 Task: Learn more about a sales navigator core.
Action: Mouse moved to (757, 101)
Screenshot: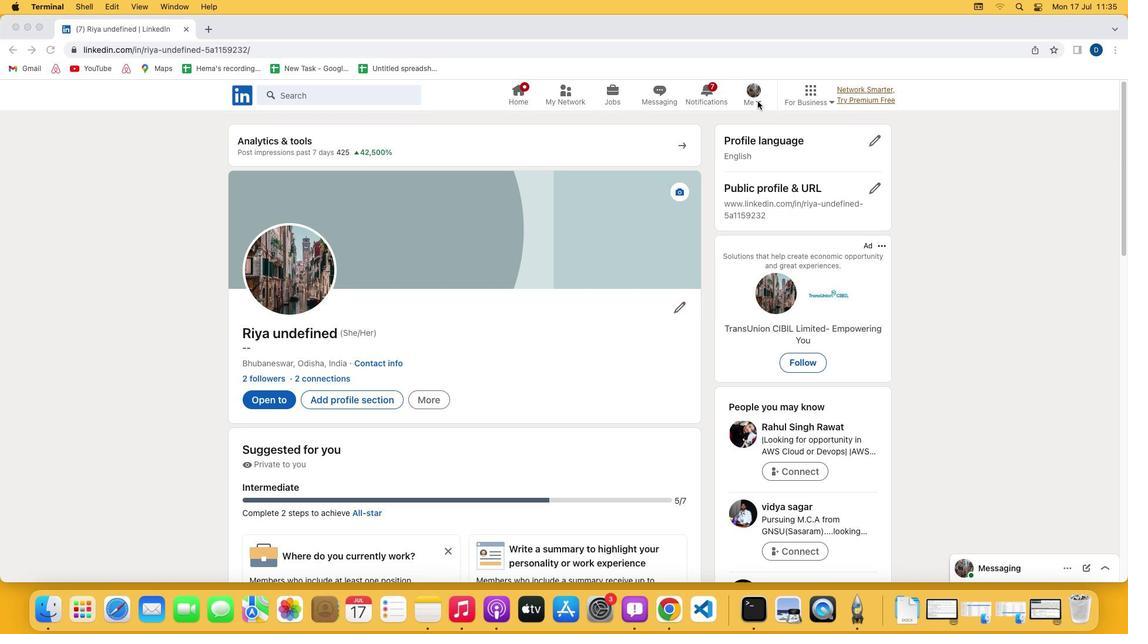 
Action: Mouse pressed left at (757, 101)
Screenshot: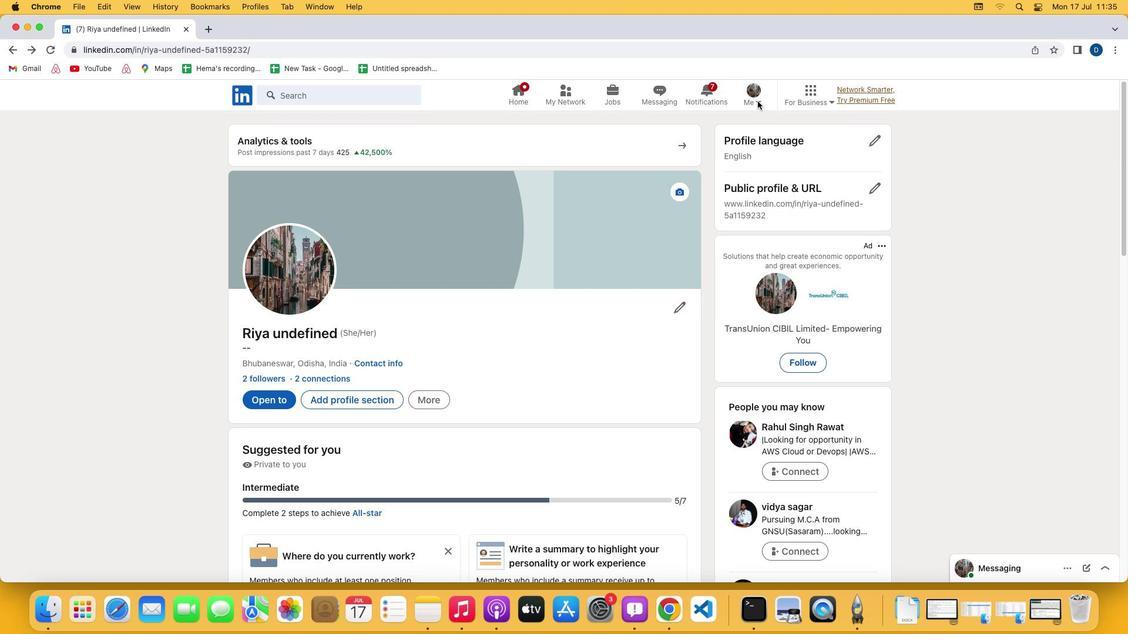 
Action: Mouse pressed left at (757, 101)
Screenshot: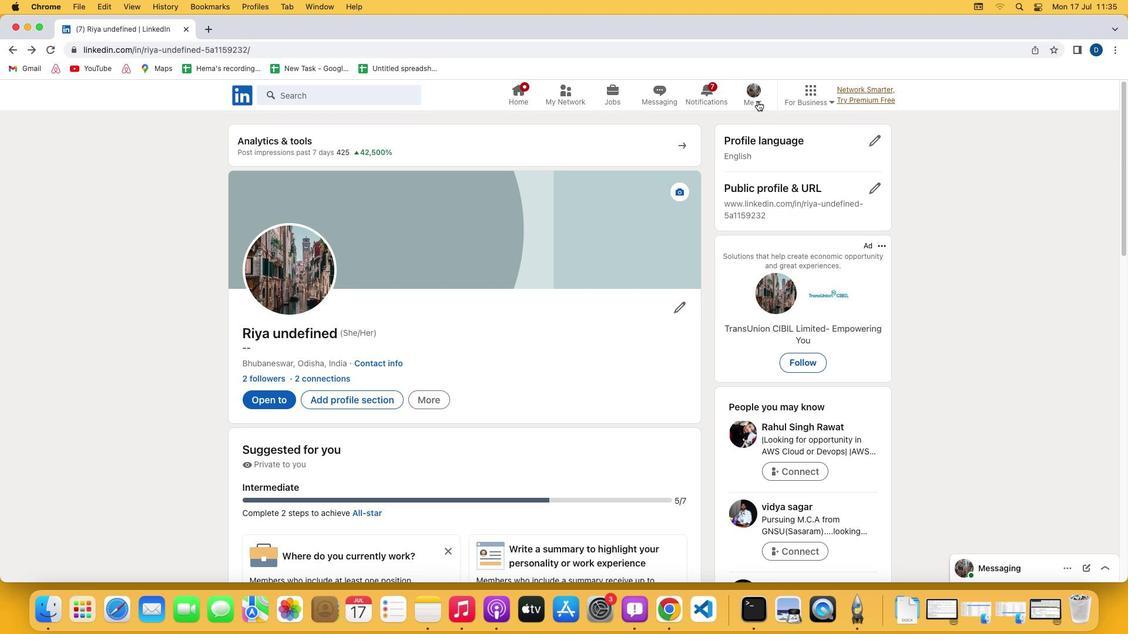 
Action: Mouse moved to (681, 225)
Screenshot: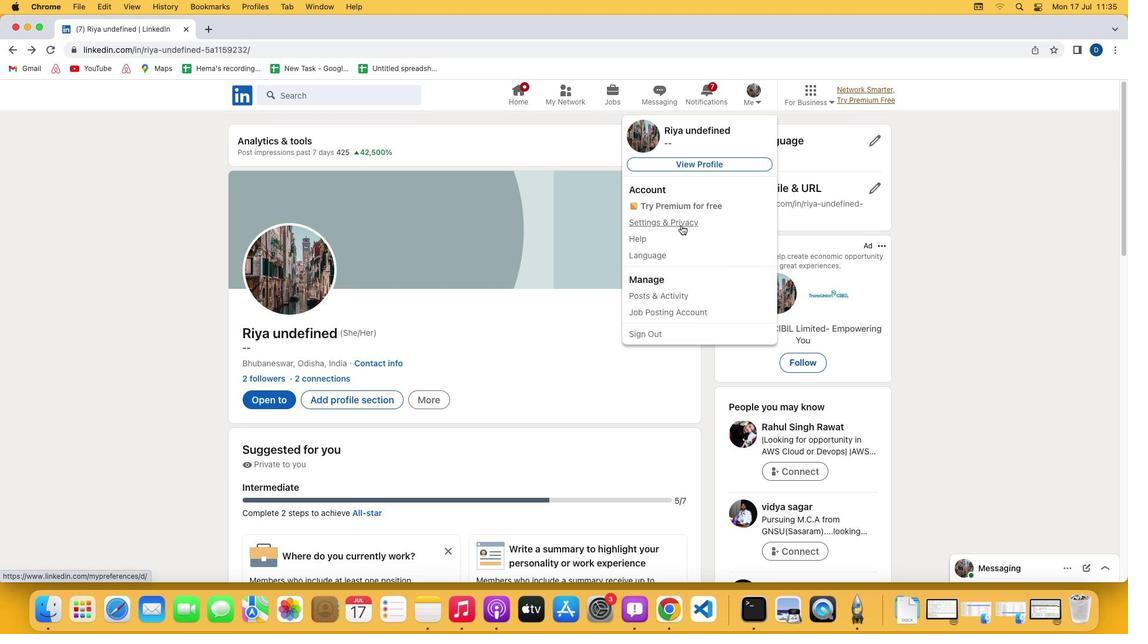 
Action: Mouse pressed left at (681, 225)
Screenshot: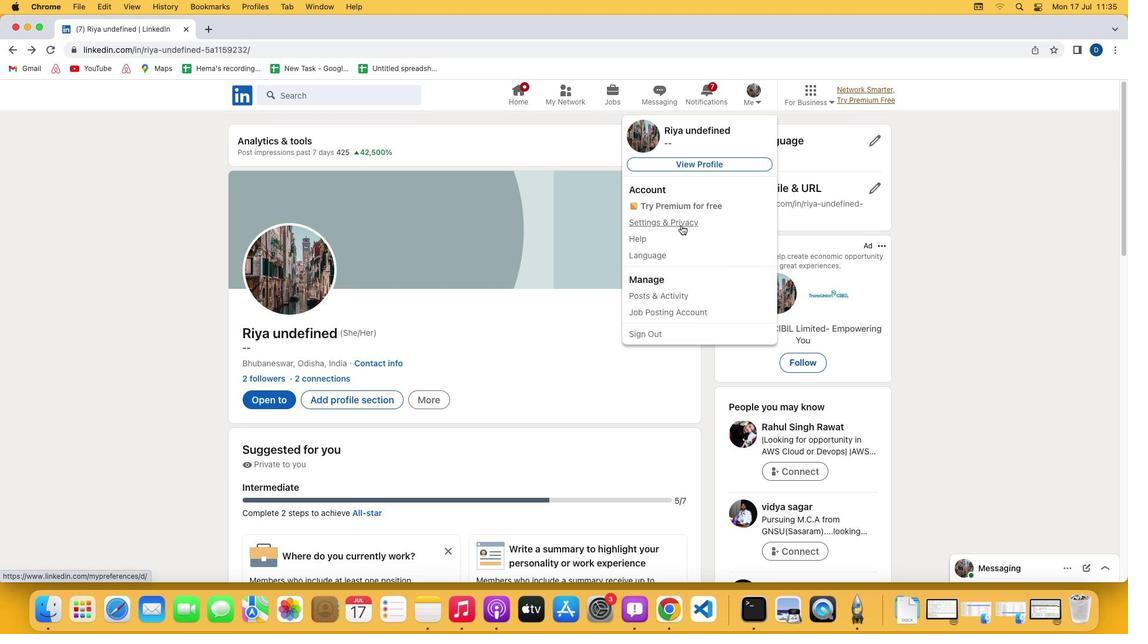 
Action: Mouse moved to (513, 314)
Screenshot: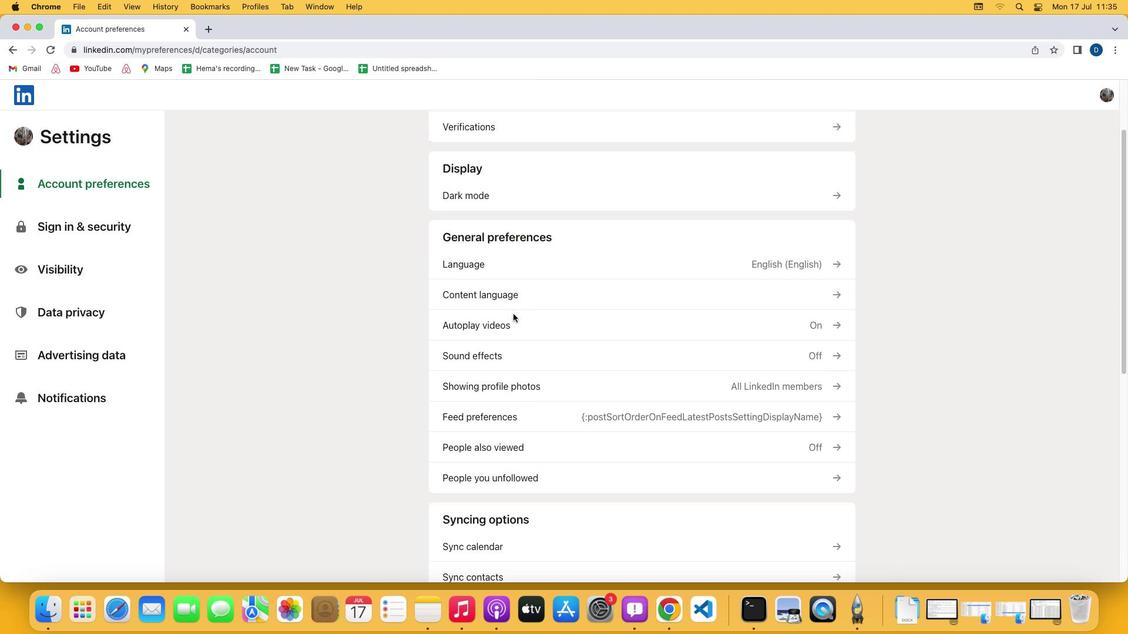 
Action: Mouse scrolled (513, 314) with delta (0, 0)
Screenshot: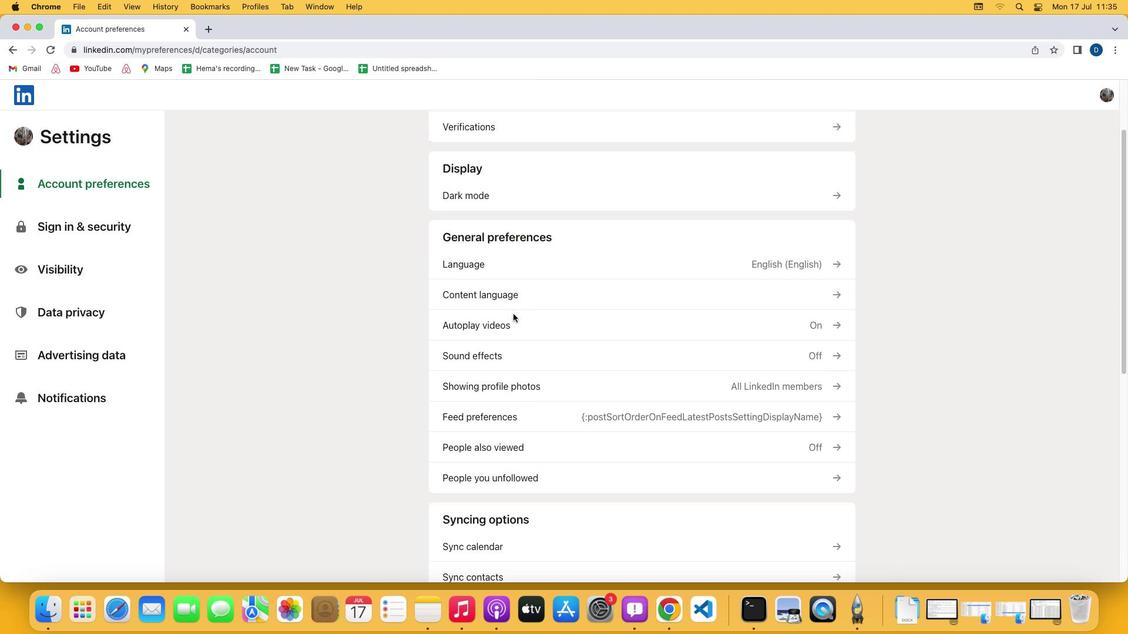 
Action: Mouse scrolled (513, 314) with delta (0, 0)
Screenshot: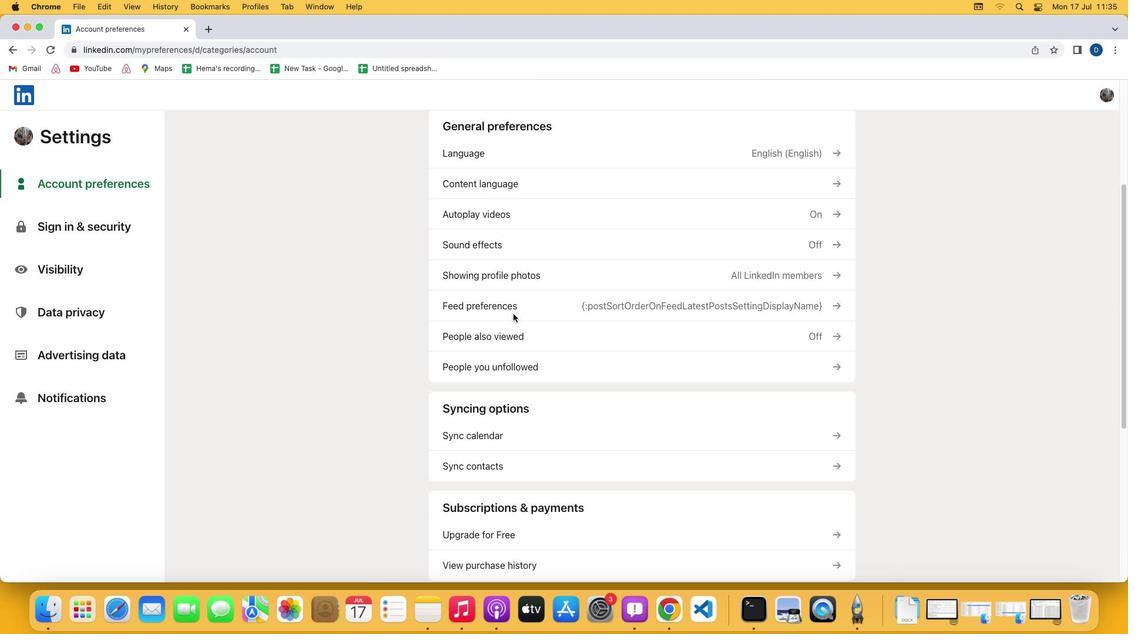 
Action: Mouse scrolled (513, 314) with delta (0, -1)
Screenshot: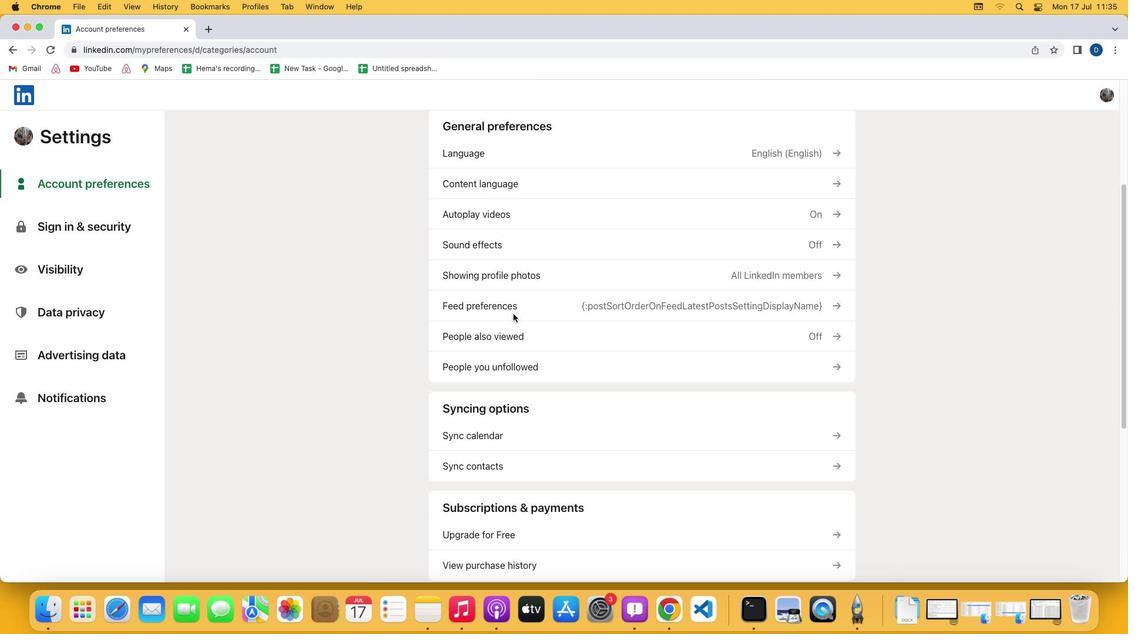 
Action: Mouse scrolled (513, 314) with delta (0, -2)
Screenshot: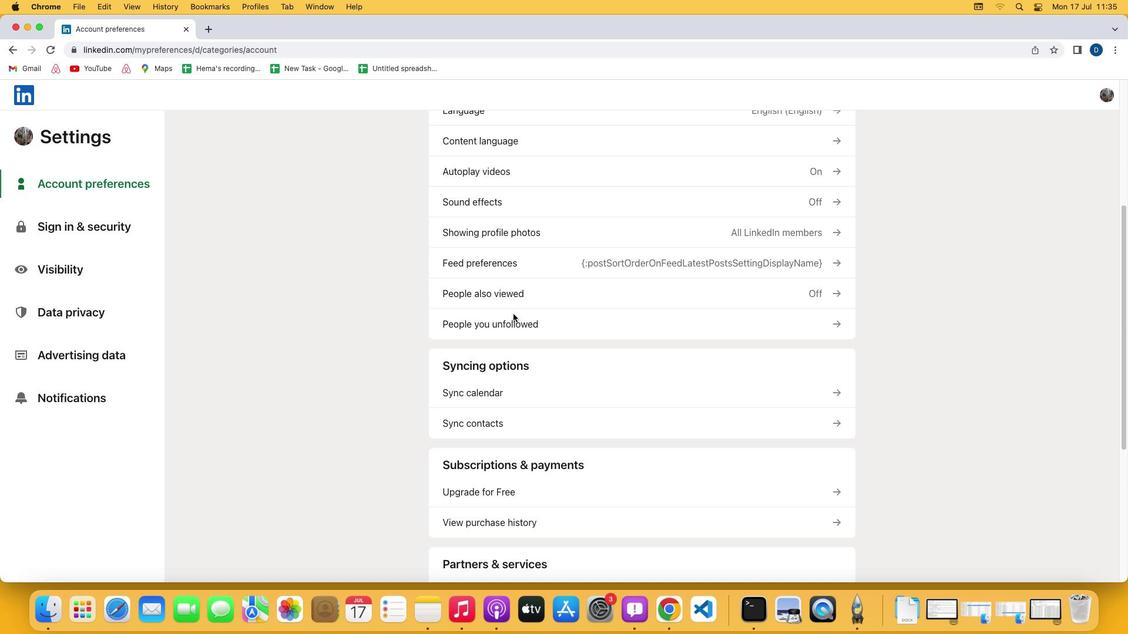 
Action: Mouse scrolled (513, 314) with delta (0, 0)
Screenshot: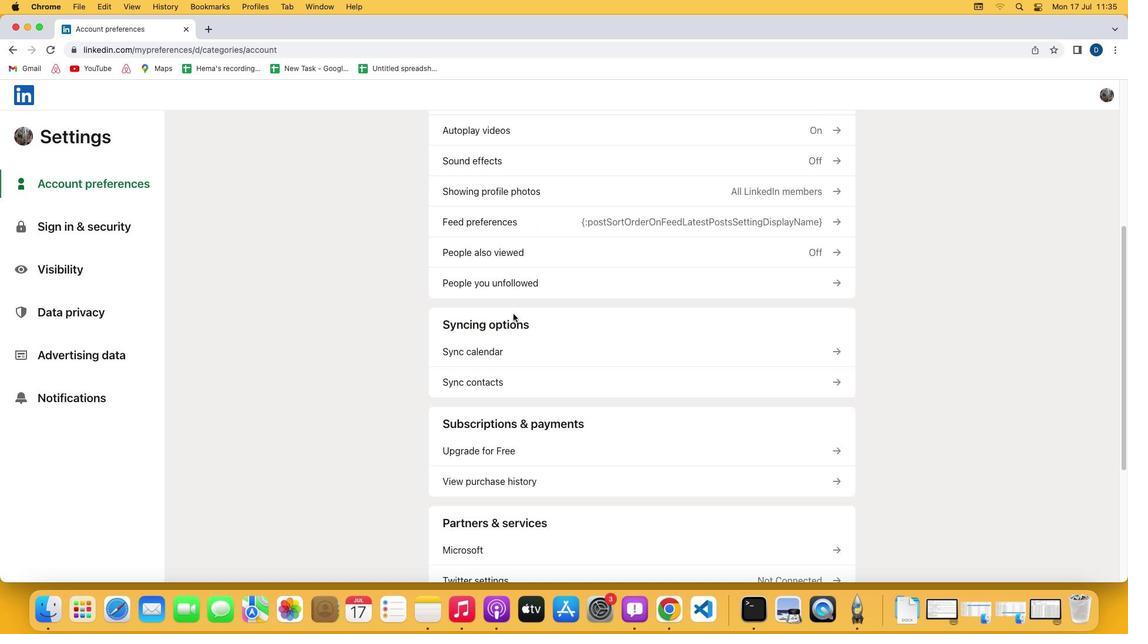 
Action: Mouse scrolled (513, 314) with delta (0, 0)
Screenshot: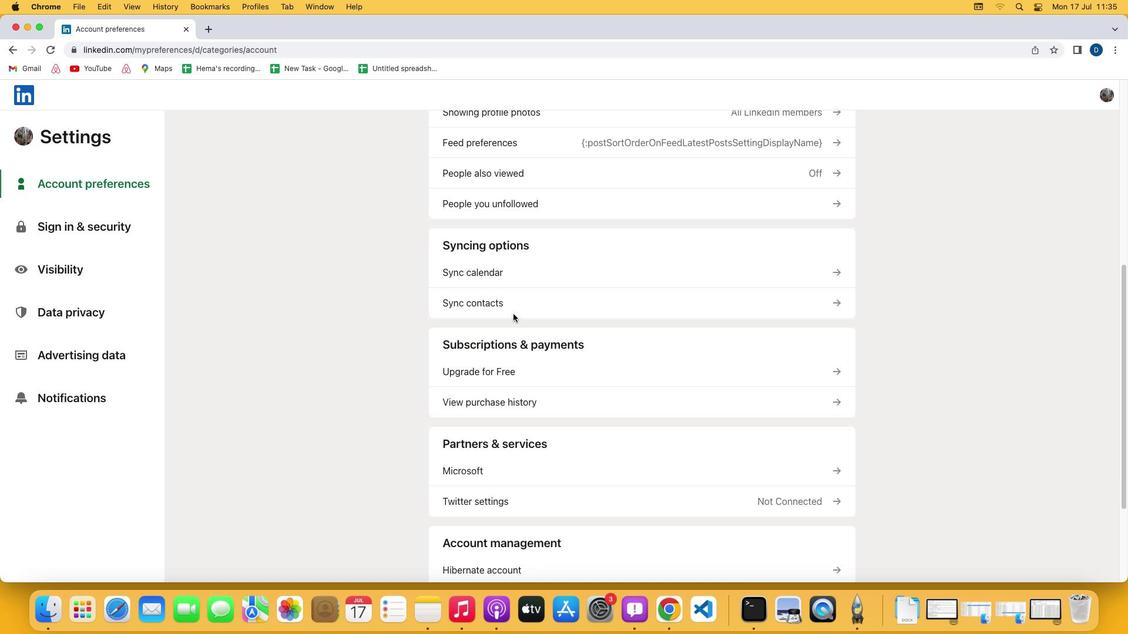
Action: Mouse scrolled (513, 314) with delta (0, -1)
Screenshot: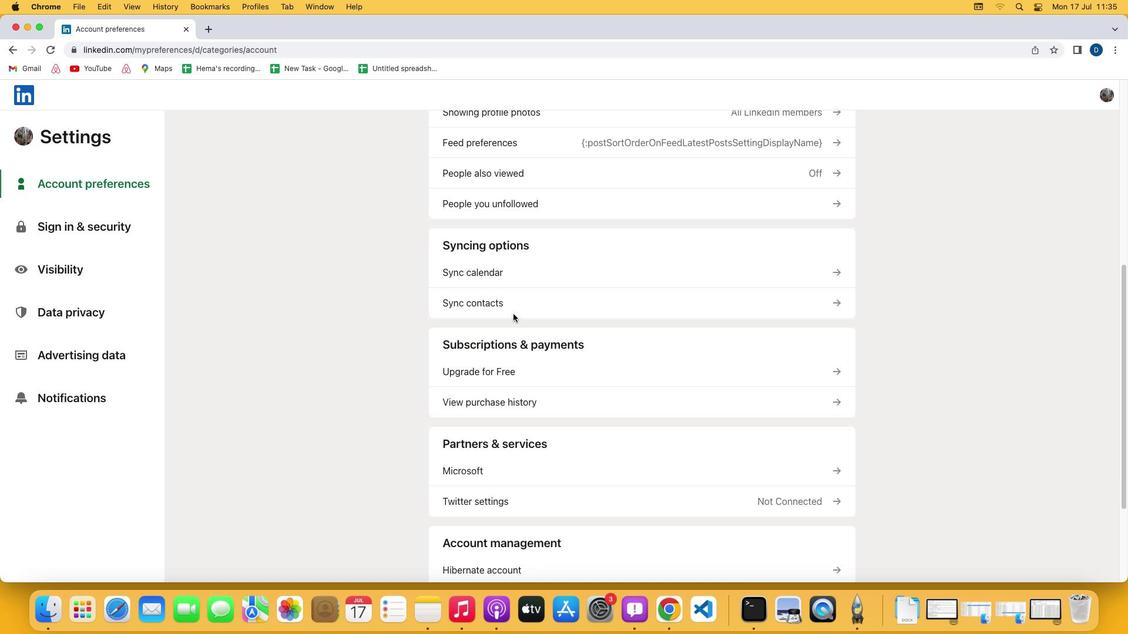 
Action: Mouse scrolled (513, 314) with delta (0, -2)
Screenshot: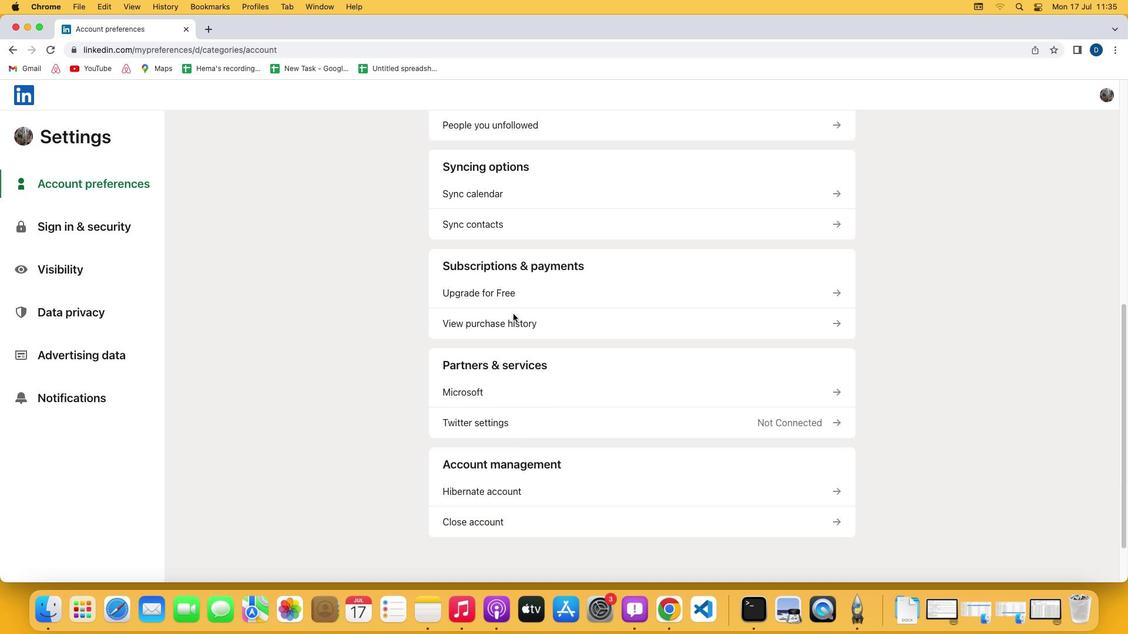 
Action: Mouse moved to (516, 268)
Screenshot: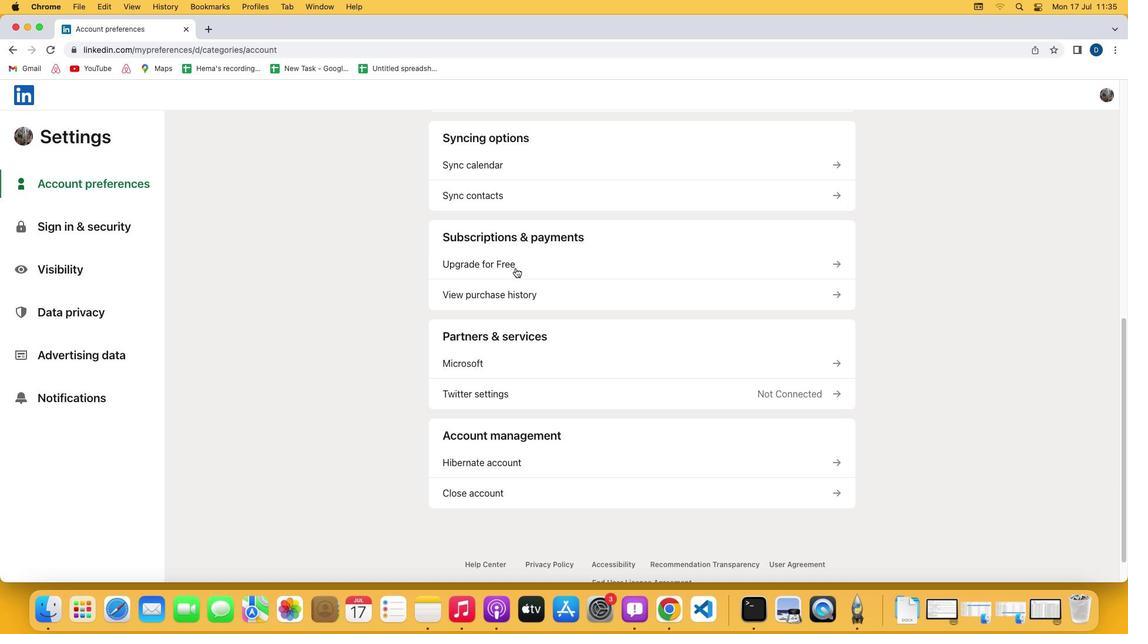 
Action: Mouse pressed left at (516, 268)
Screenshot: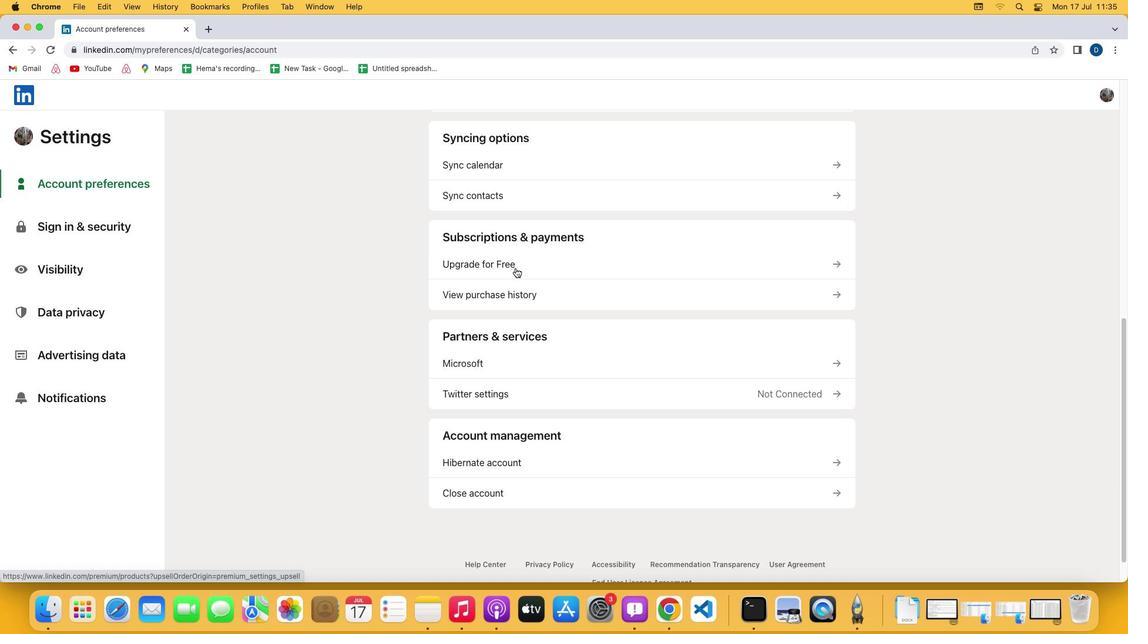 
Action: Mouse moved to (456, 339)
Screenshot: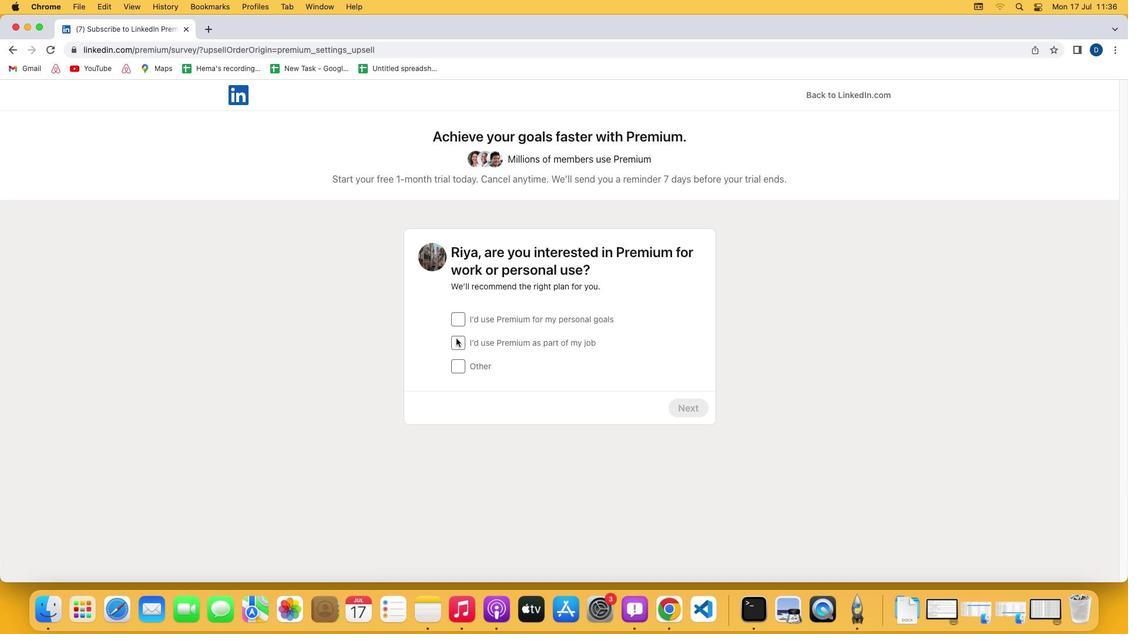 
Action: Mouse pressed left at (456, 339)
Screenshot: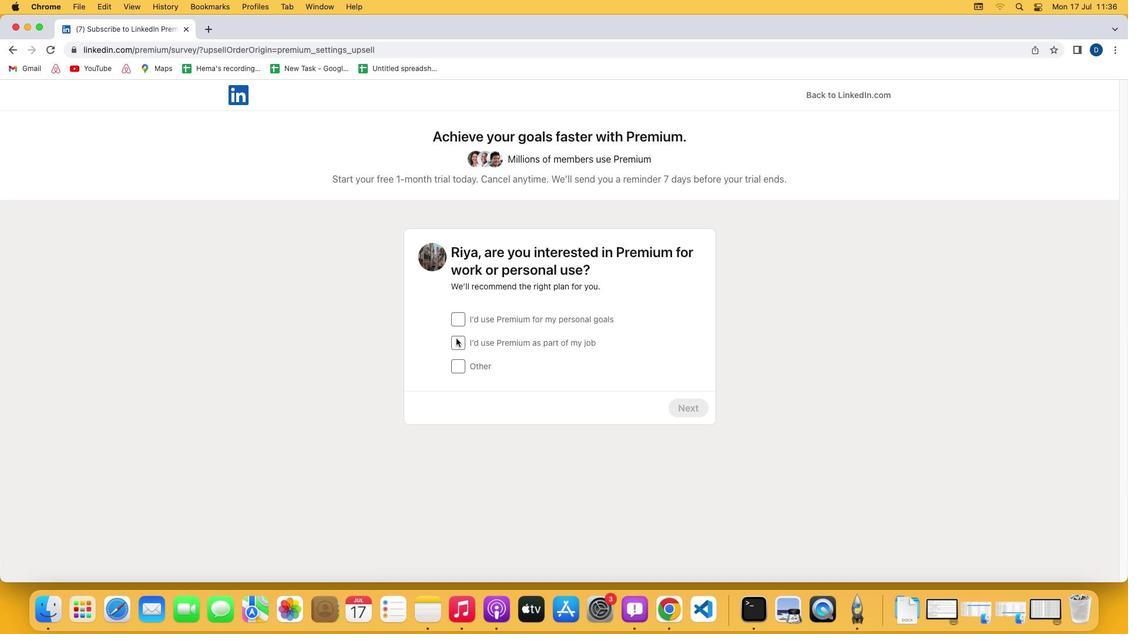
Action: Mouse moved to (693, 409)
Screenshot: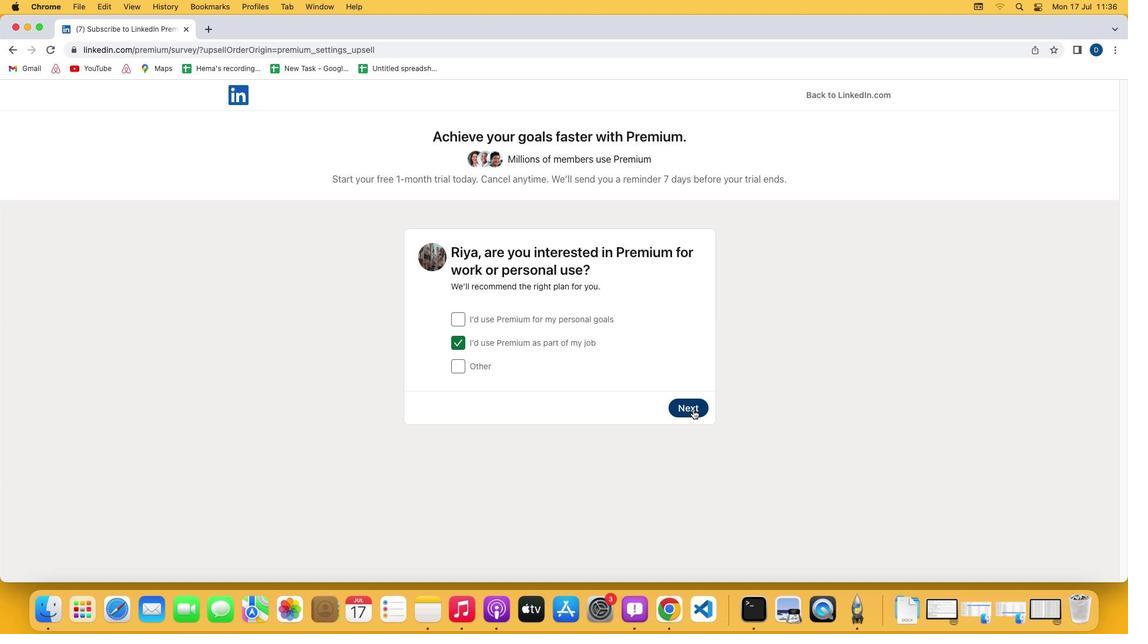 
Action: Mouse pressed left at (693, 409)
Screenshot: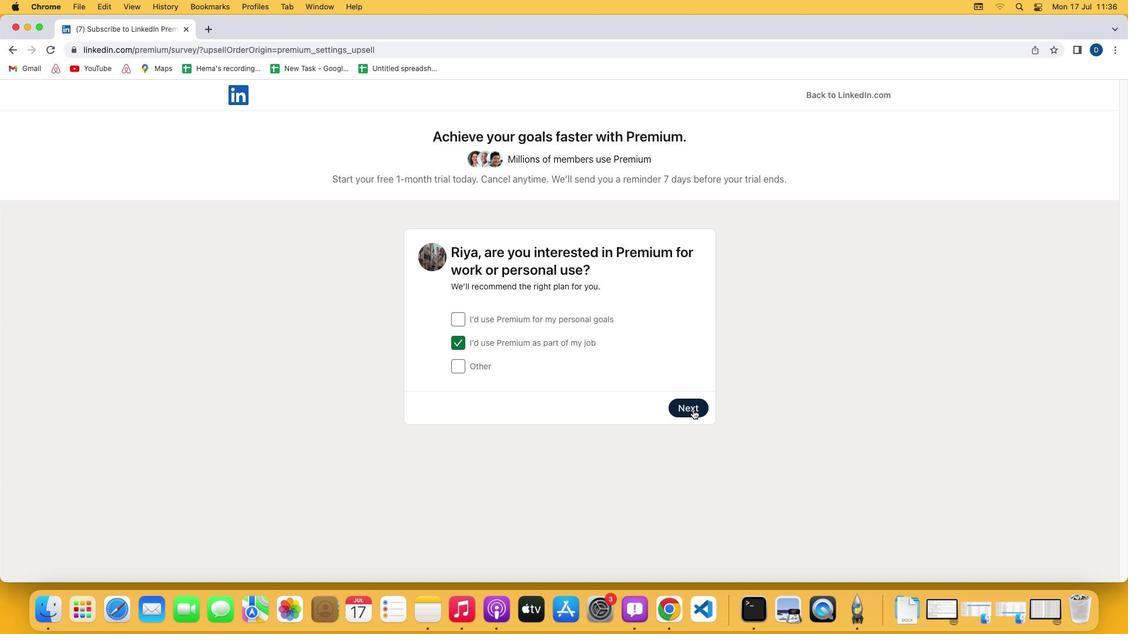 
Action: Mouse moved to (692, 472)
Screenshot: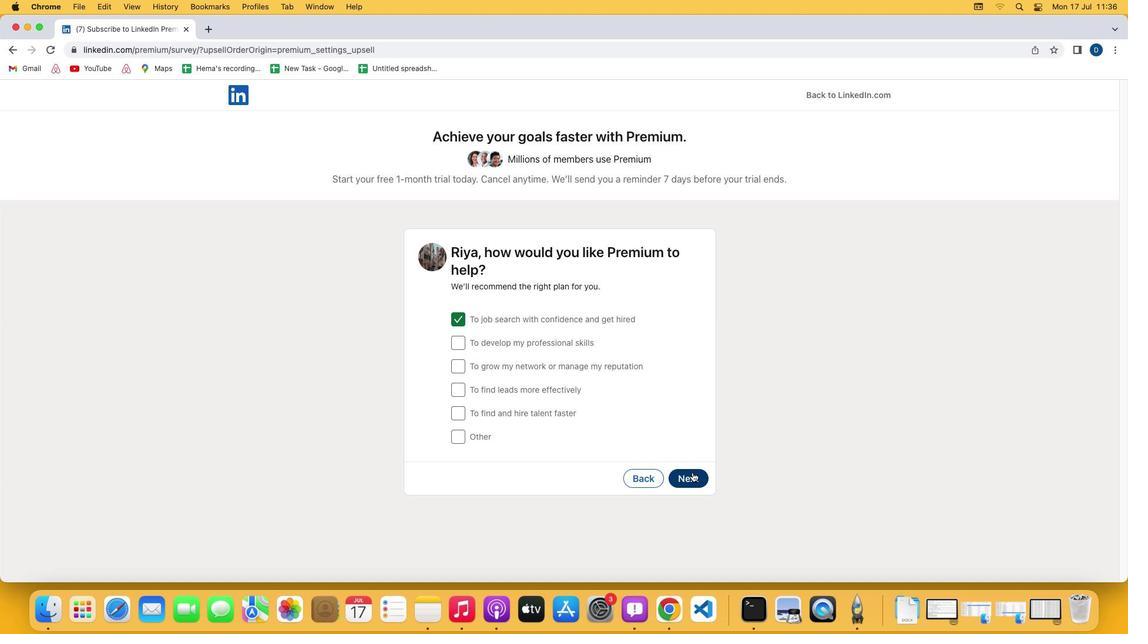 
Action: Mouse pressed left at (692, 472)
Screenshot: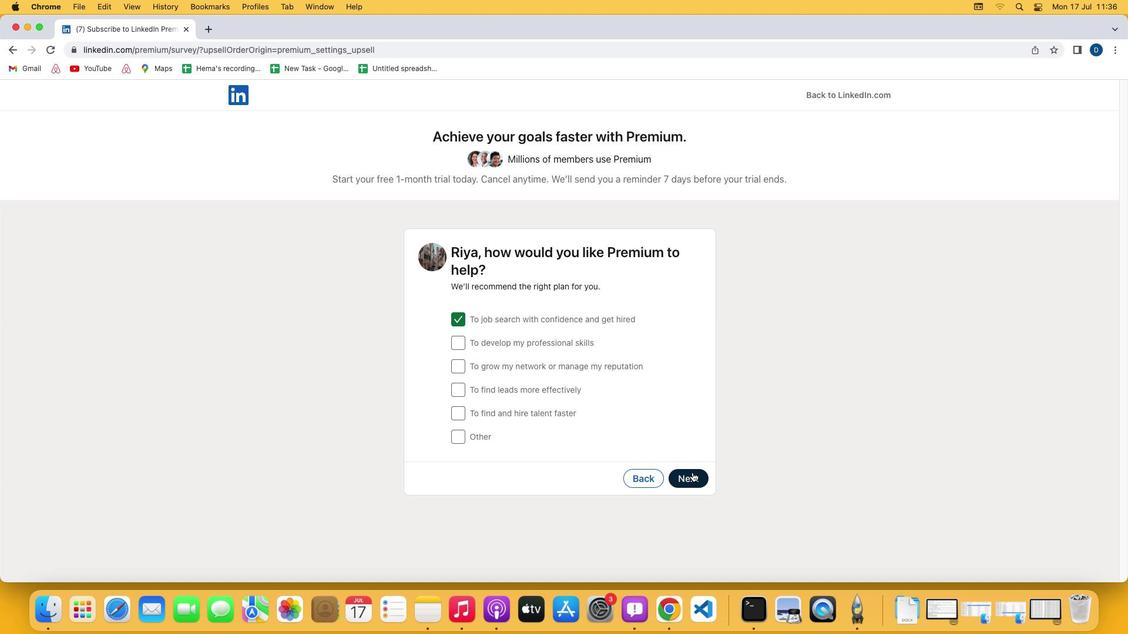 
Action: Mouse moved to (459, 336)
Screenshot: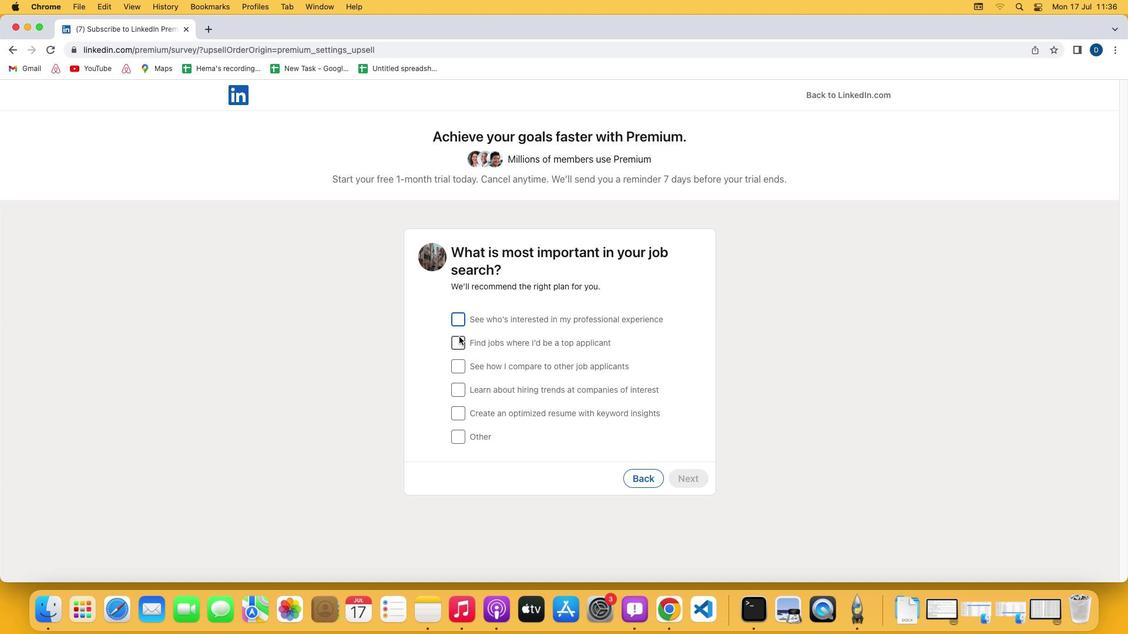 
Action: Mouse pressed left at (459, 336)
Screenshot: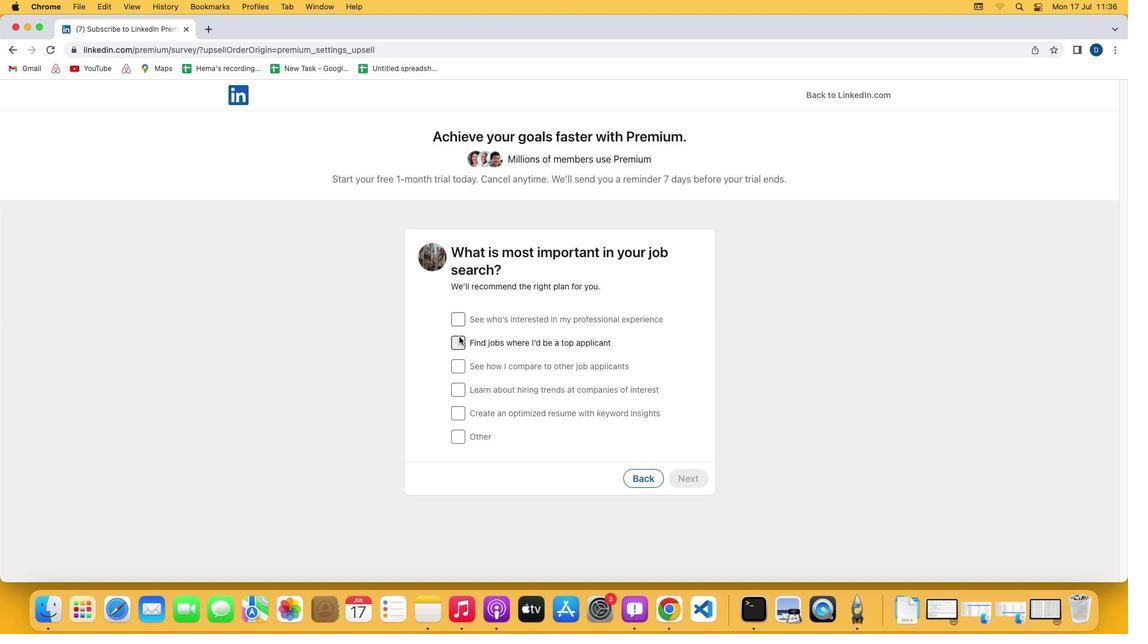 
Action: Mouse moved to (688, 476)
Screenshot: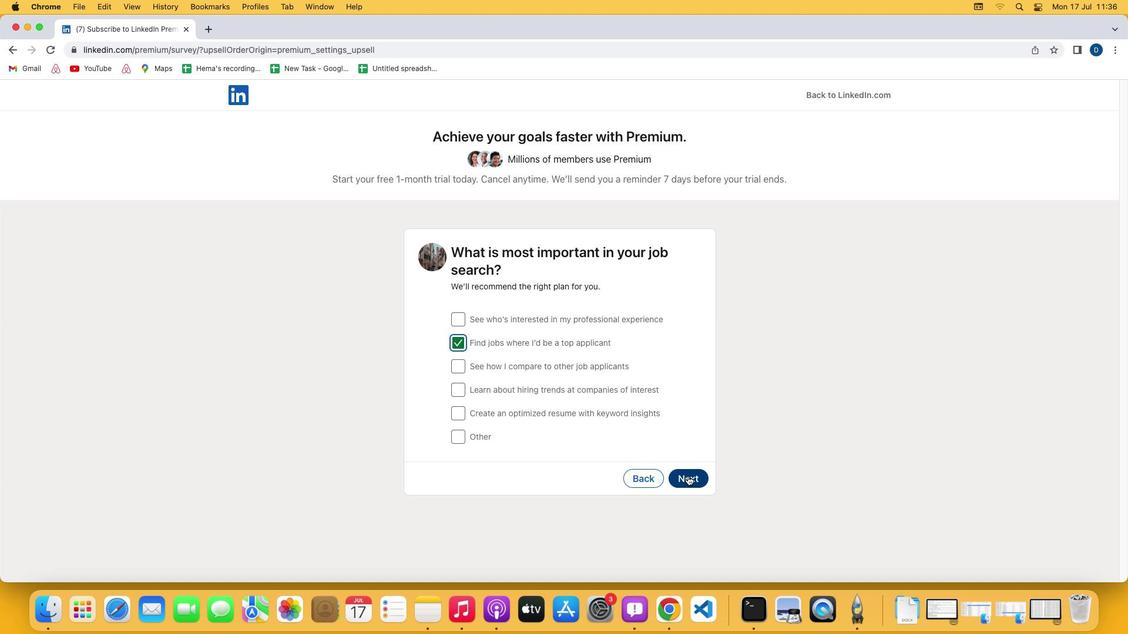 
Action: Mouse pressed left at (688, 476)
Screenshot: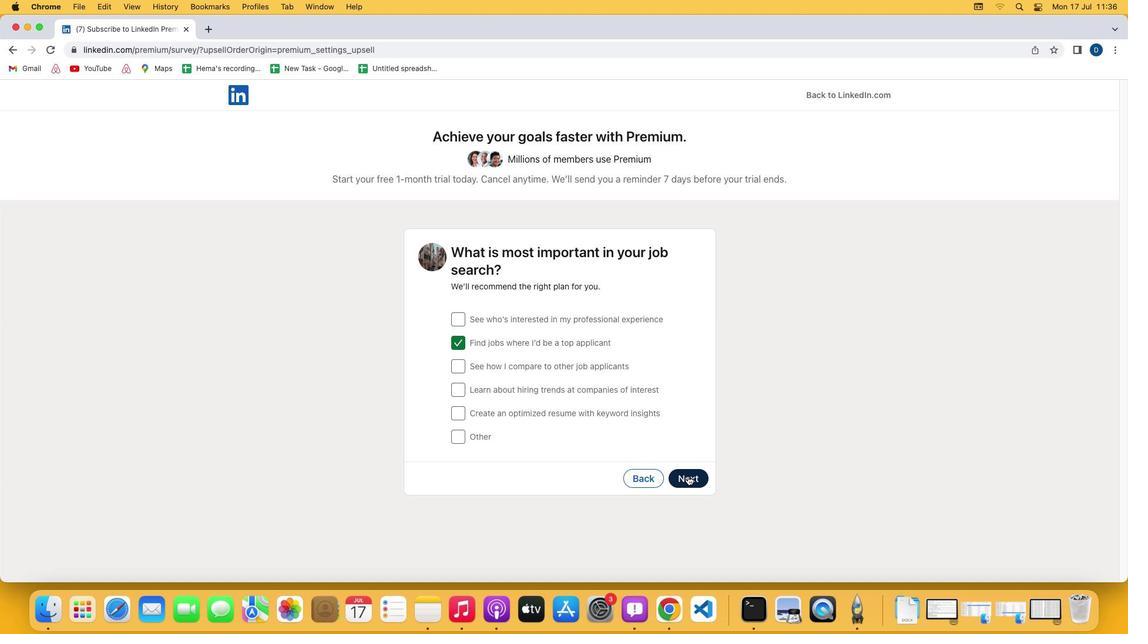 
Action: Mouse moved to (569, 452)
Screenshot: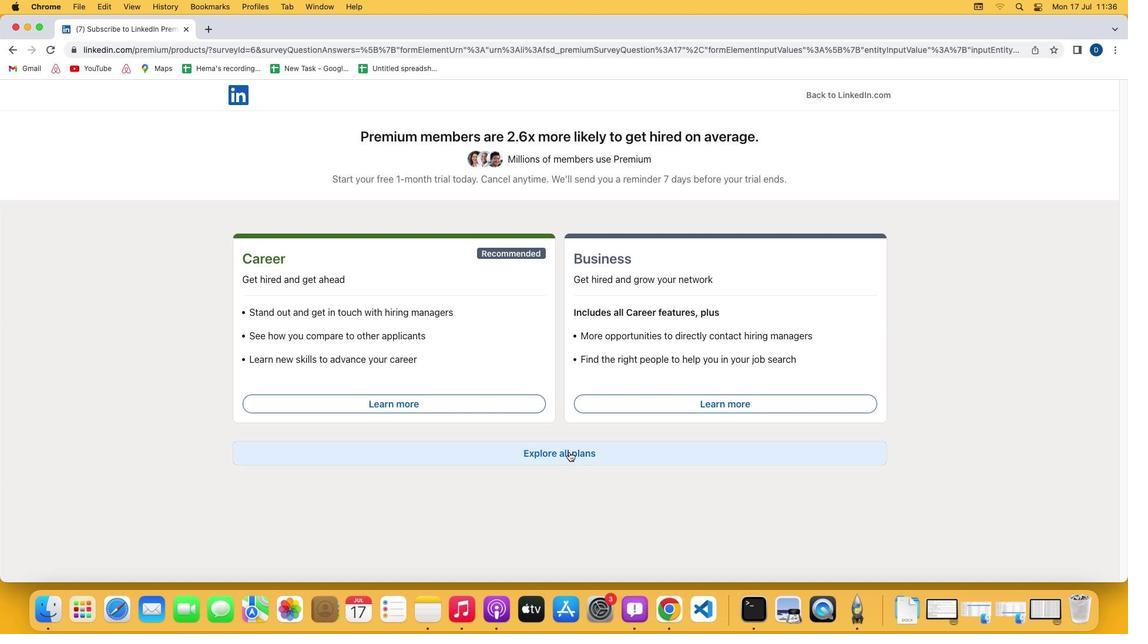 
Action: Mouse pressed left at (569, 452)
Screenshot: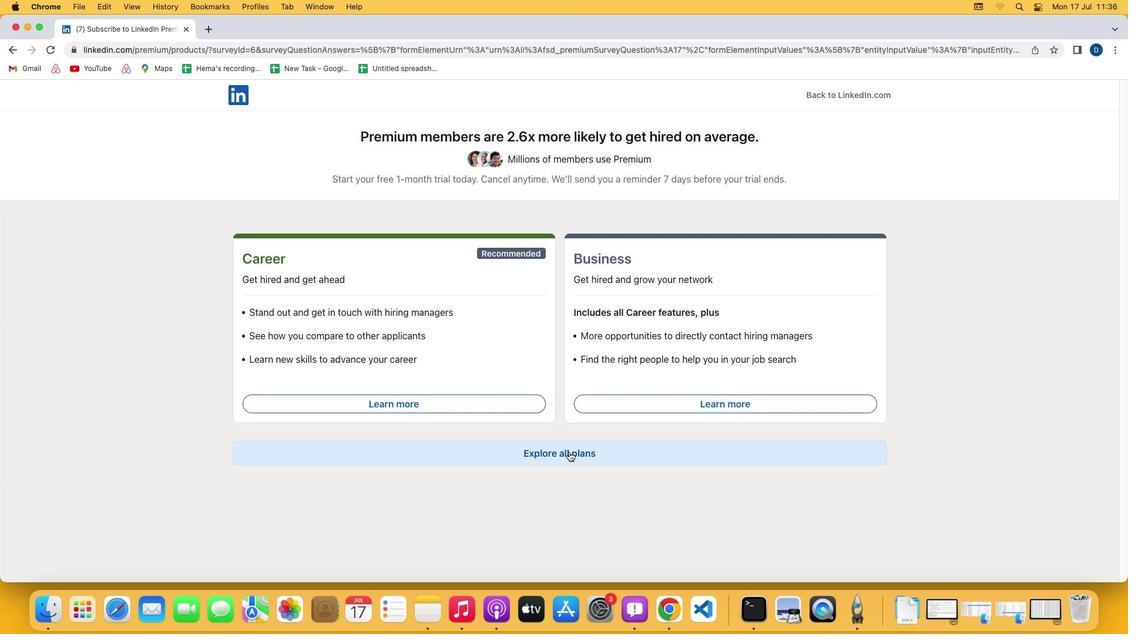 
Action: Mouse moved to (643, 489)
Screenshot: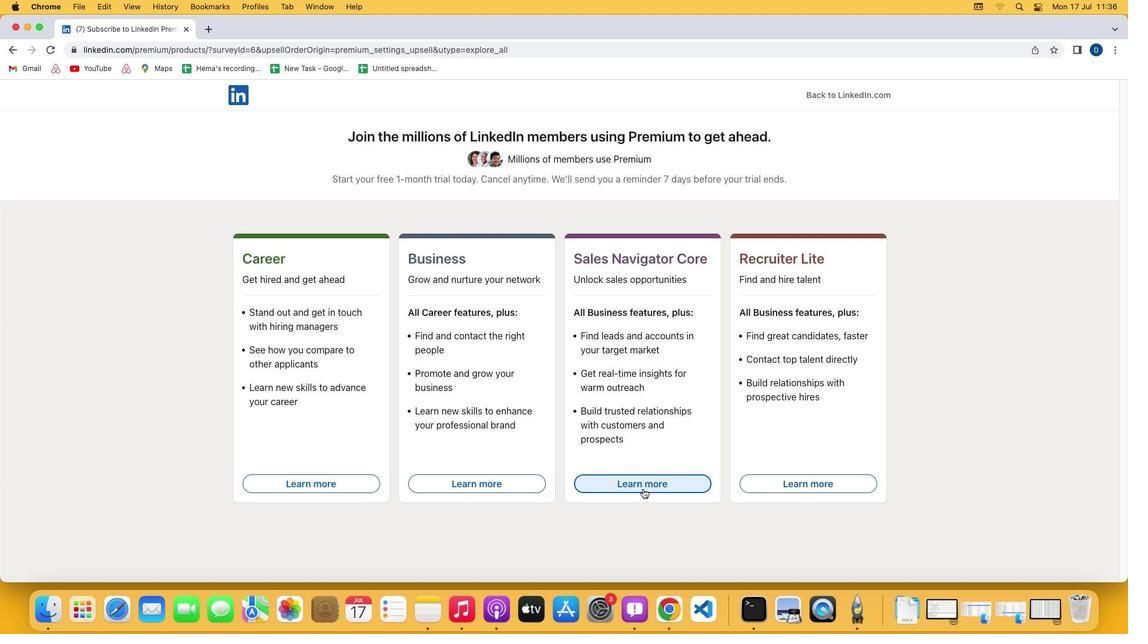 
Action: Mouse pressed left at (643, 489)
Screenshot: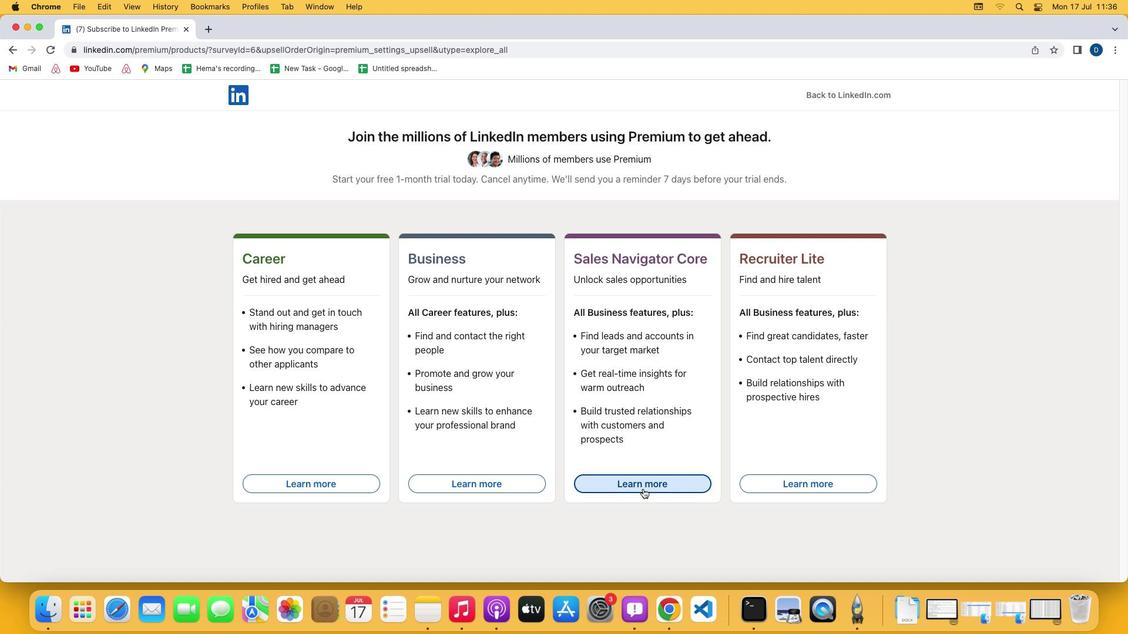 
